 Task: Set due date "now".
Action: Mouse moved to (946, 252)
Screenshot: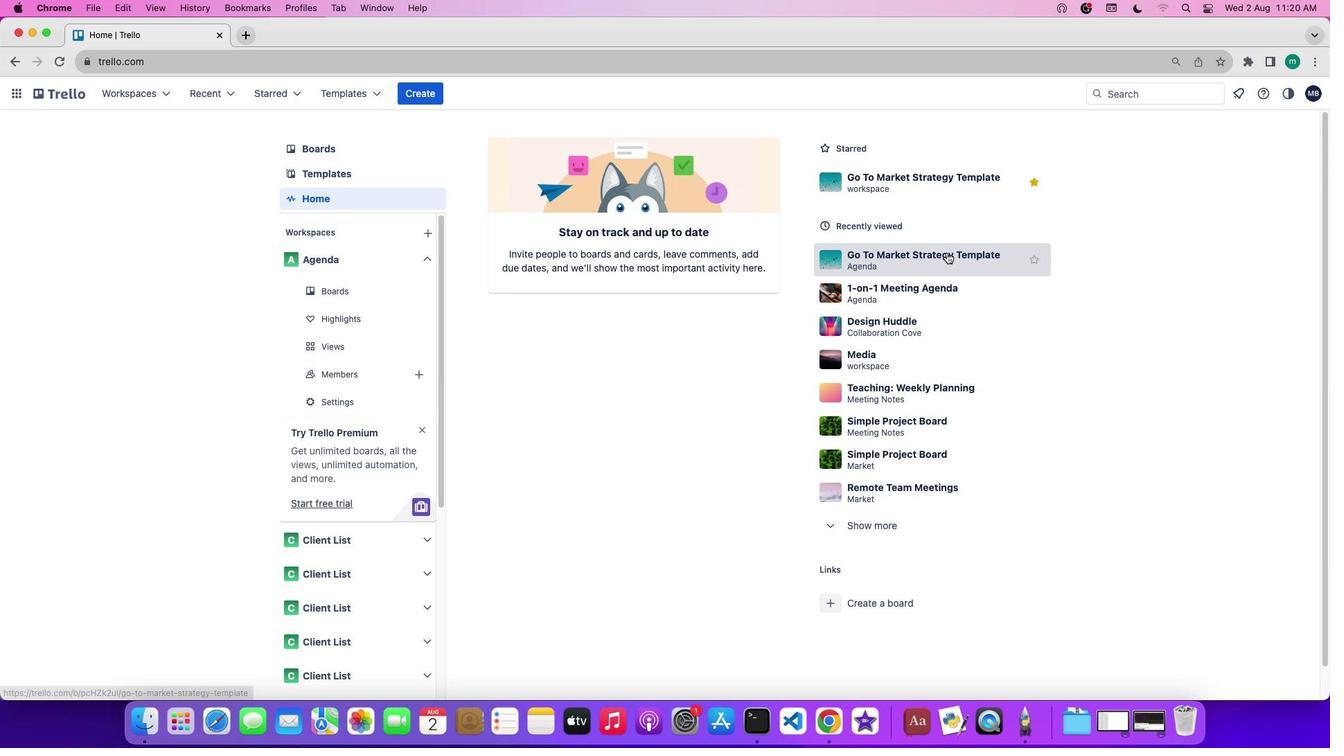 
Action: Mouse pressed left at (946, 252)
Screenshot: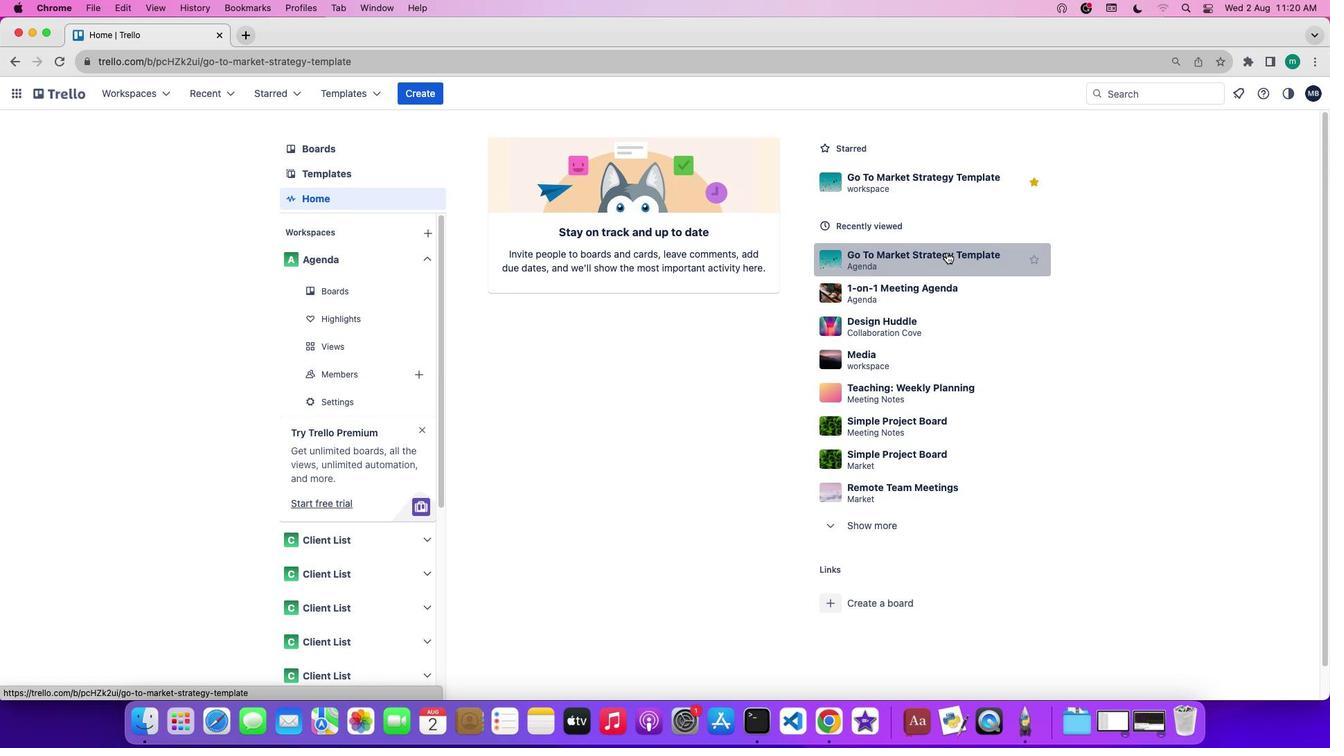
Action: Mouse moved to (1161, 306)
Screenshot: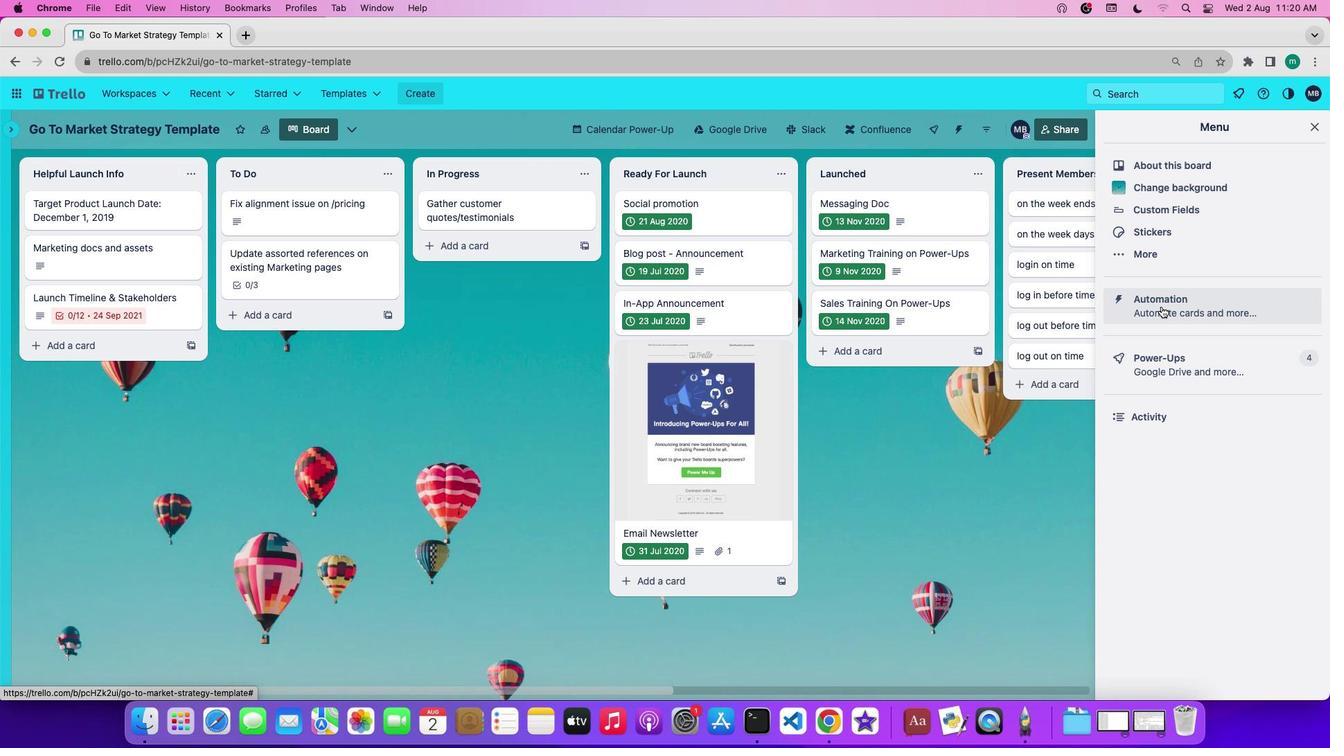 
Action: Mouse pressed left at (1161, 306)
Screenshot: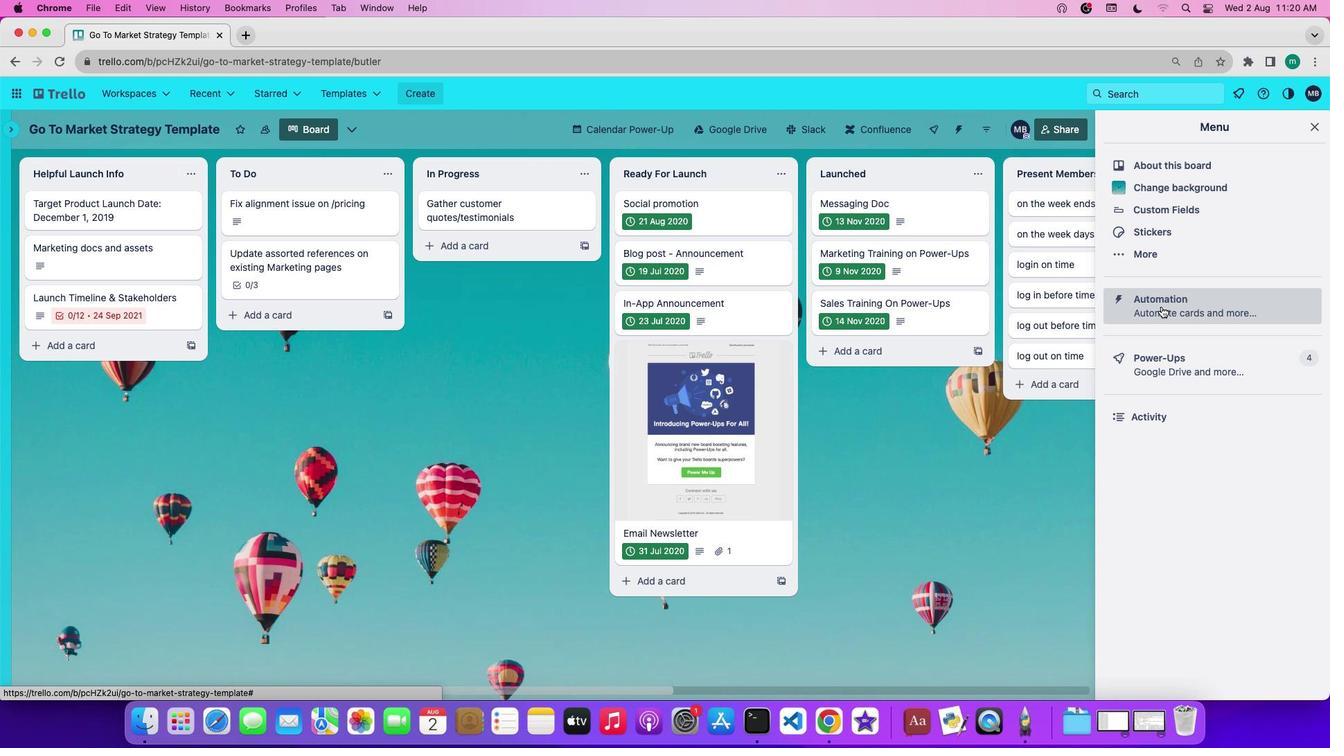 
Action: Mouse moved to (67, 358)
Screenshot: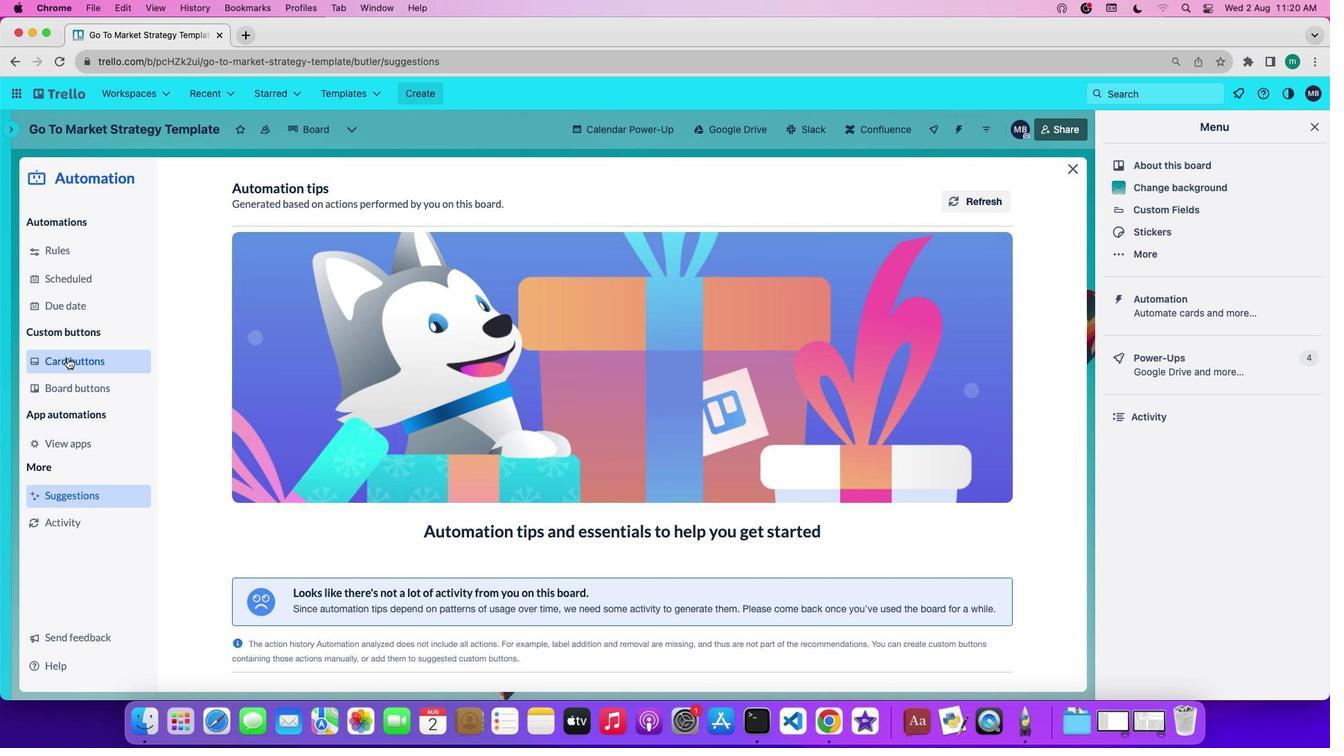 
Action: Mouse pressed left at (67, 358)
Screenshot: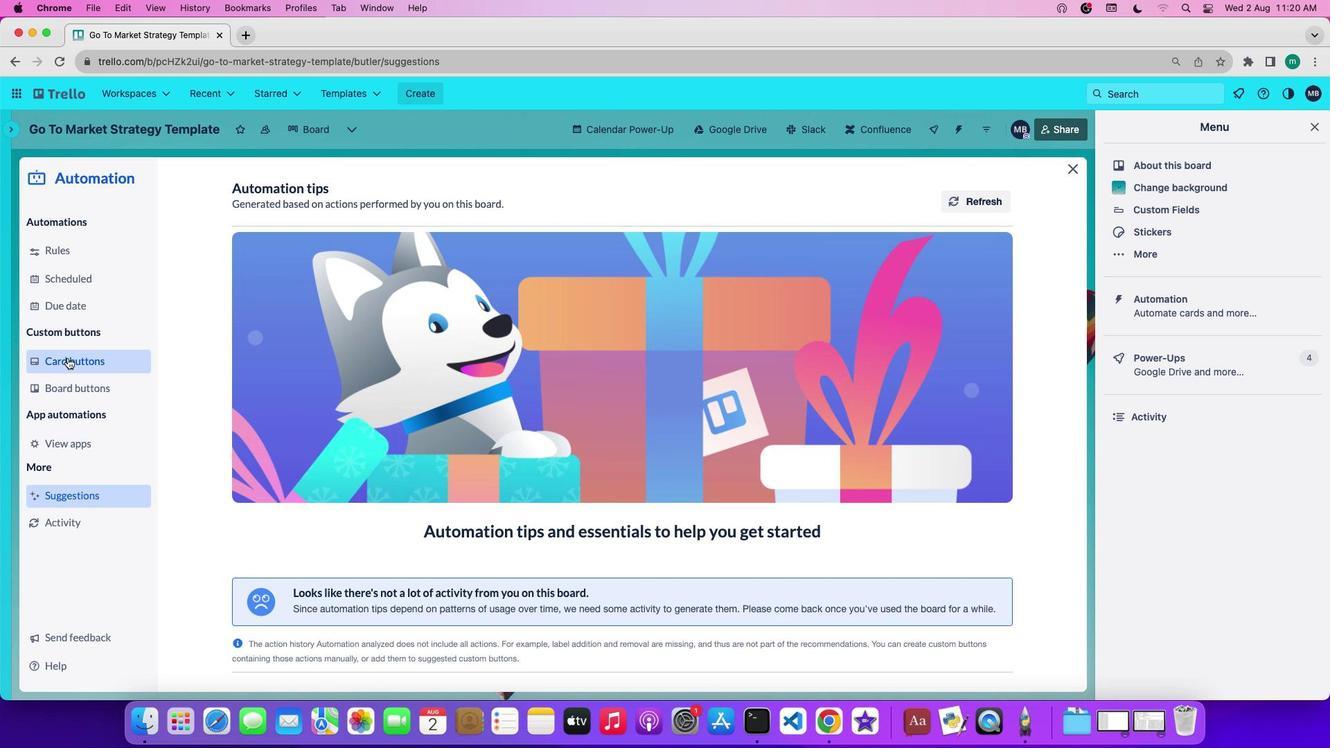 
Action: Mouse moved to (297, 482)
Screenshot: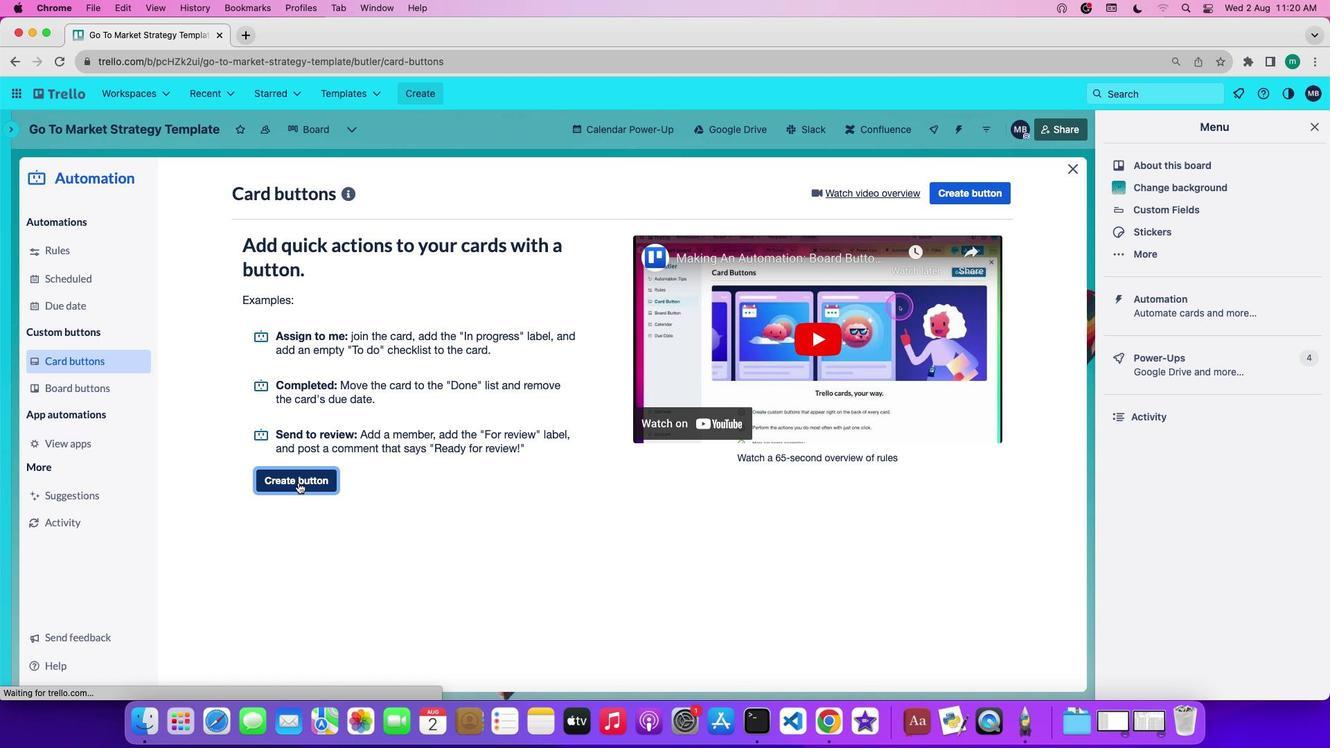 
Action: Mouse pressed left at (297, 482)
Screenshot: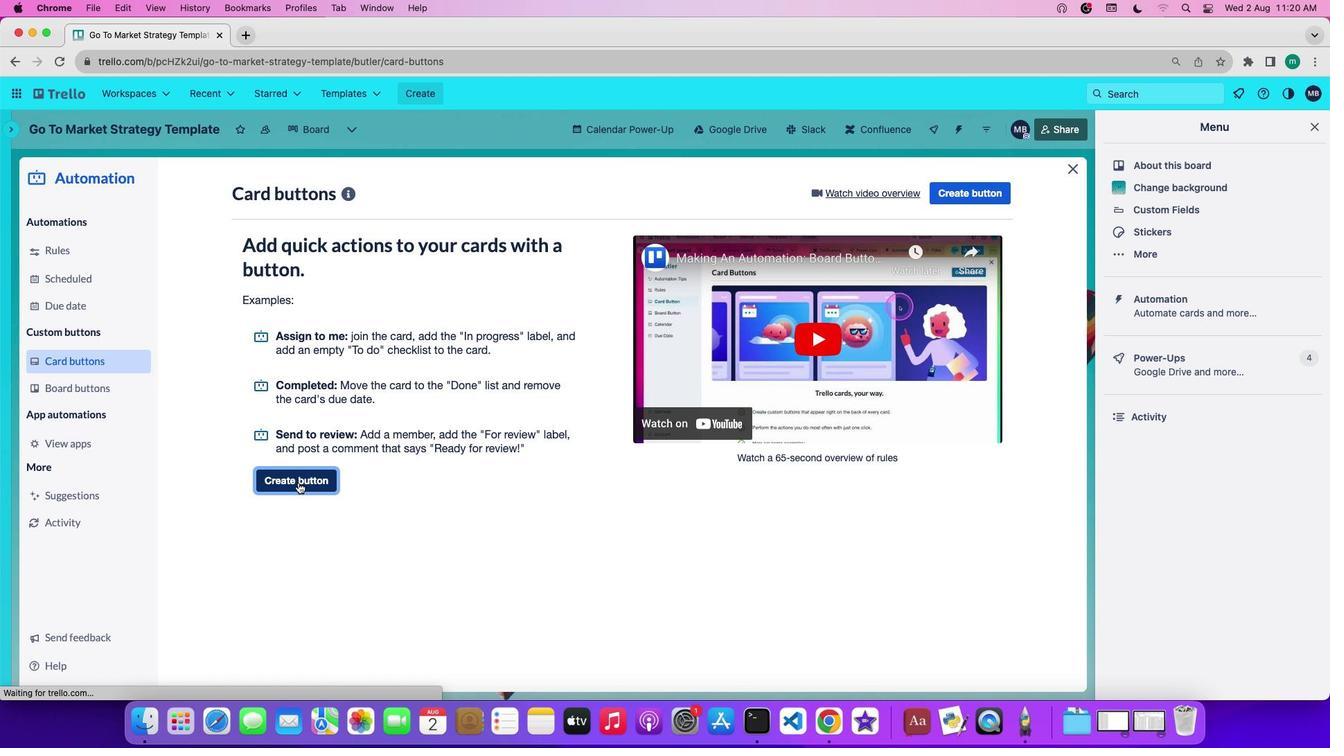 
Action: Mouse moved to (540, 377)
Screenshot: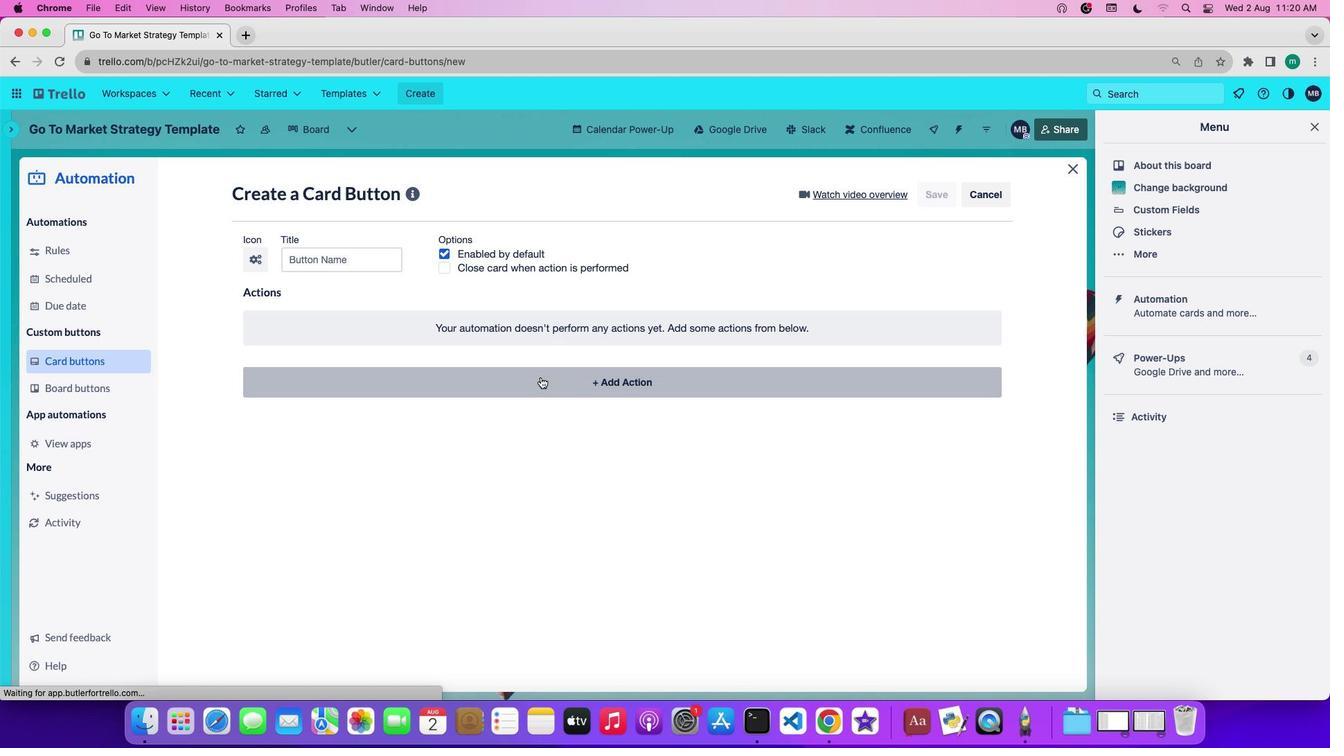 
Action: Mouse pressed left at (540, 377)
Screenshot: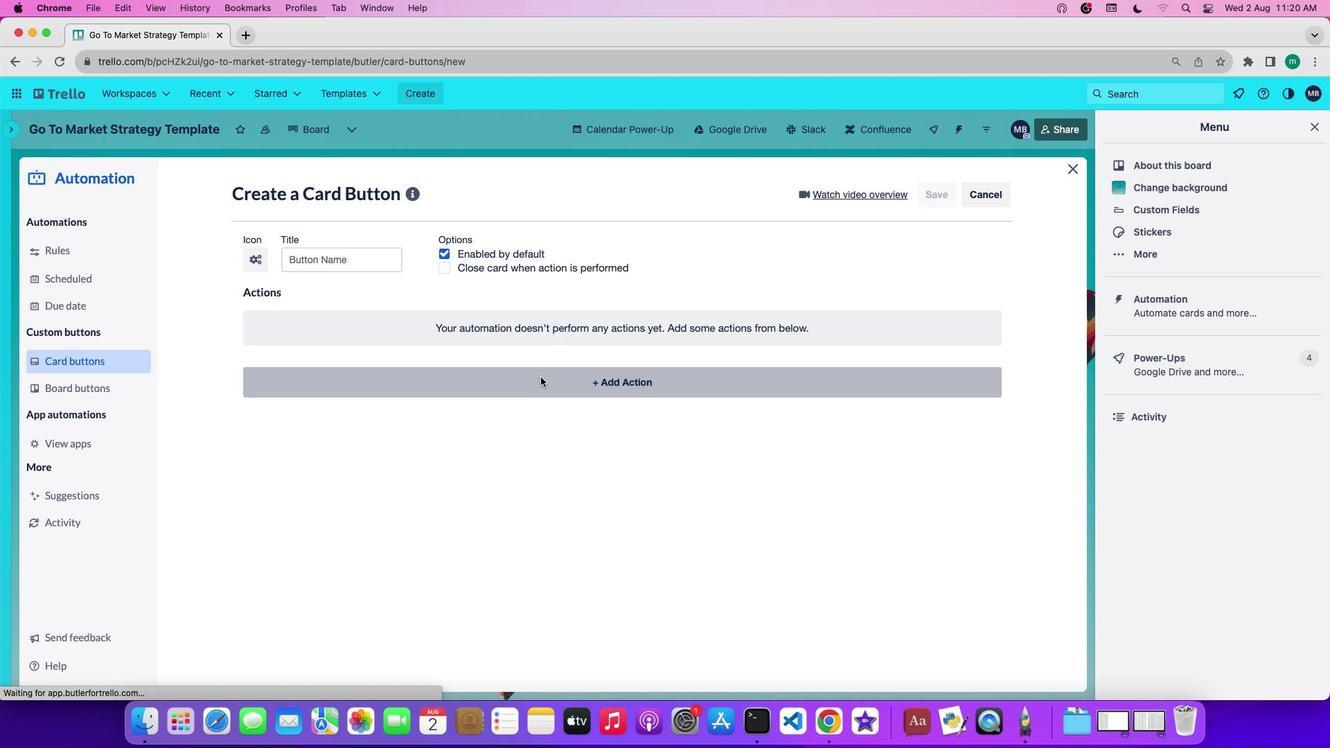 
Action: Mouse moved to (381, 415)
Screenshot: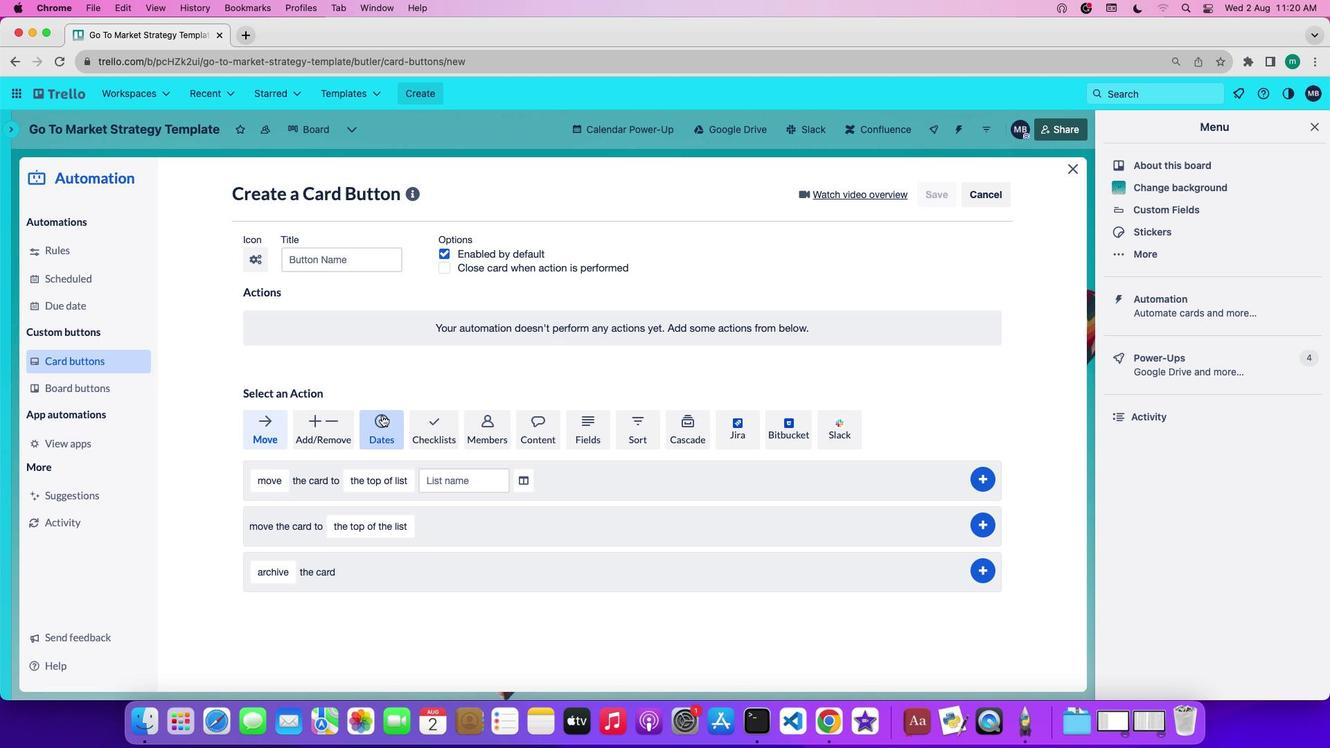 
Action: Mouse pressed left at (381, 415)
Screenshot: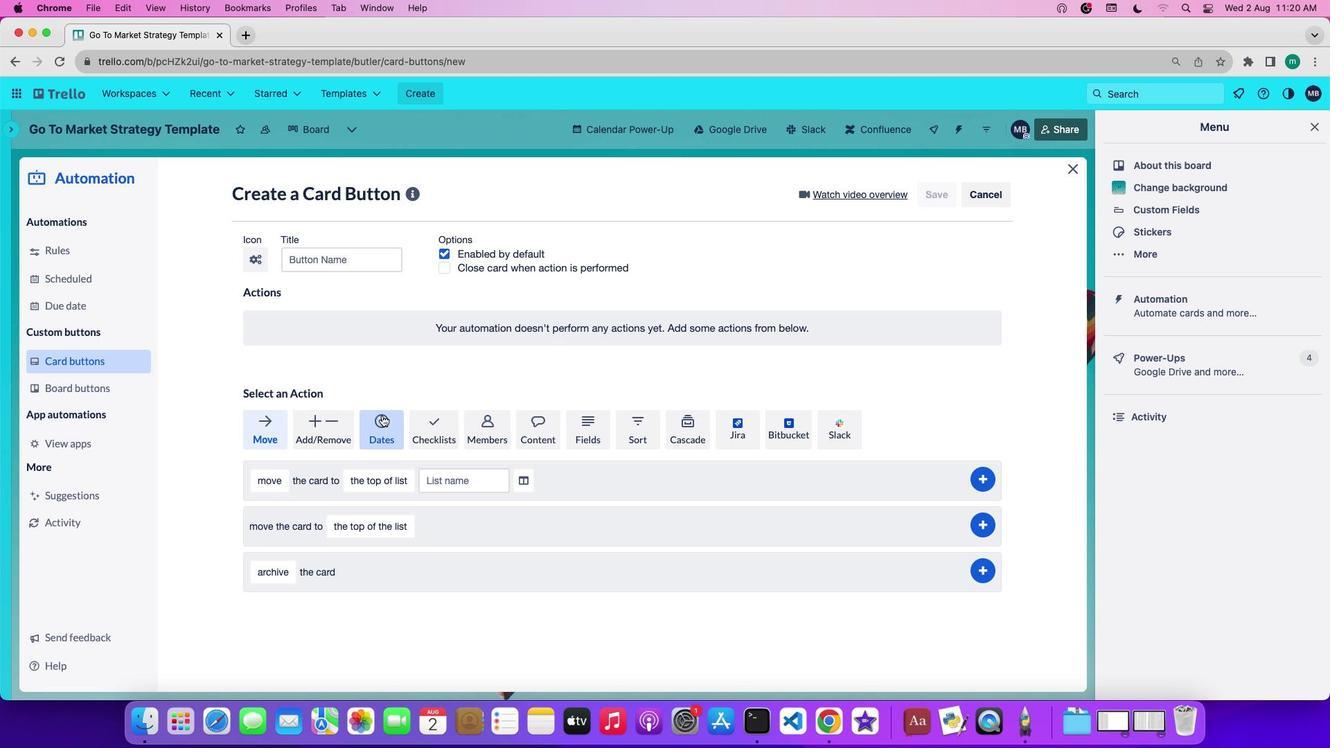 
Action: Mouse moved to (281, 526)
Screenshot: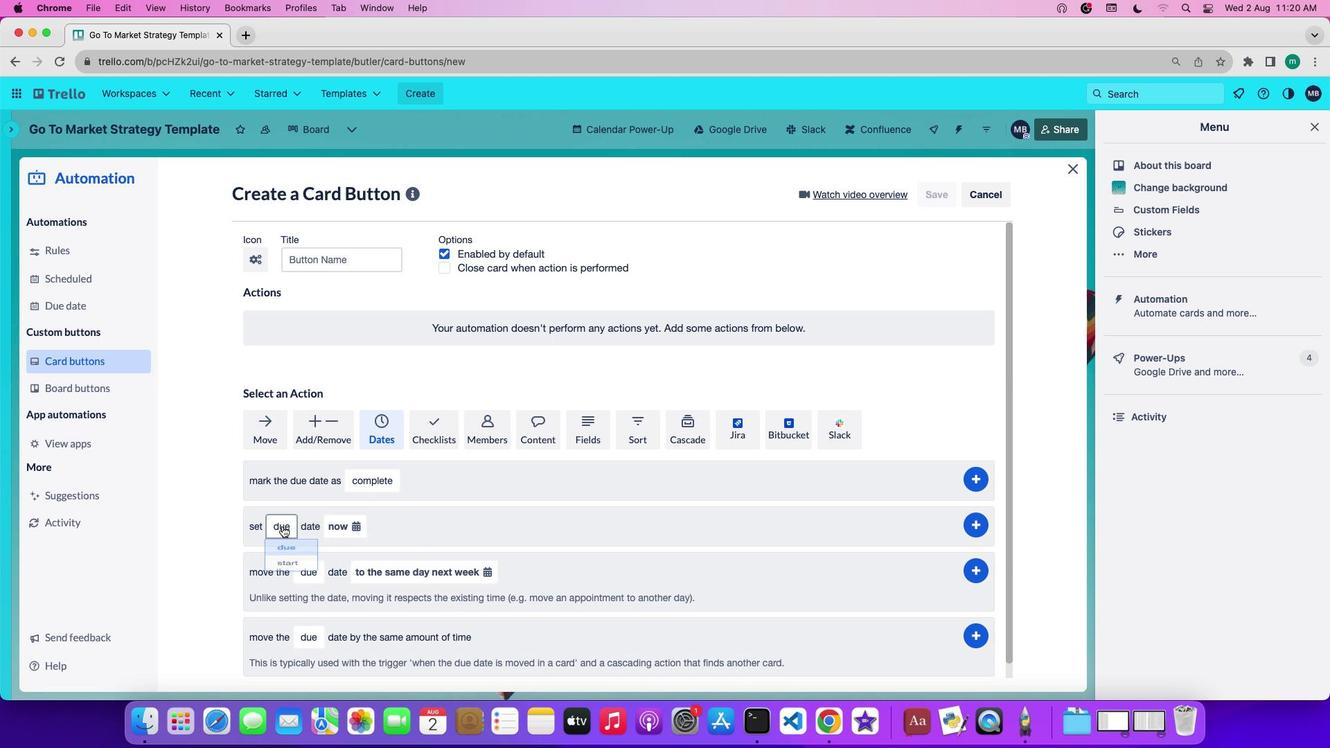 
Action: Mouse pressed left at (281, 526)
Screenshot: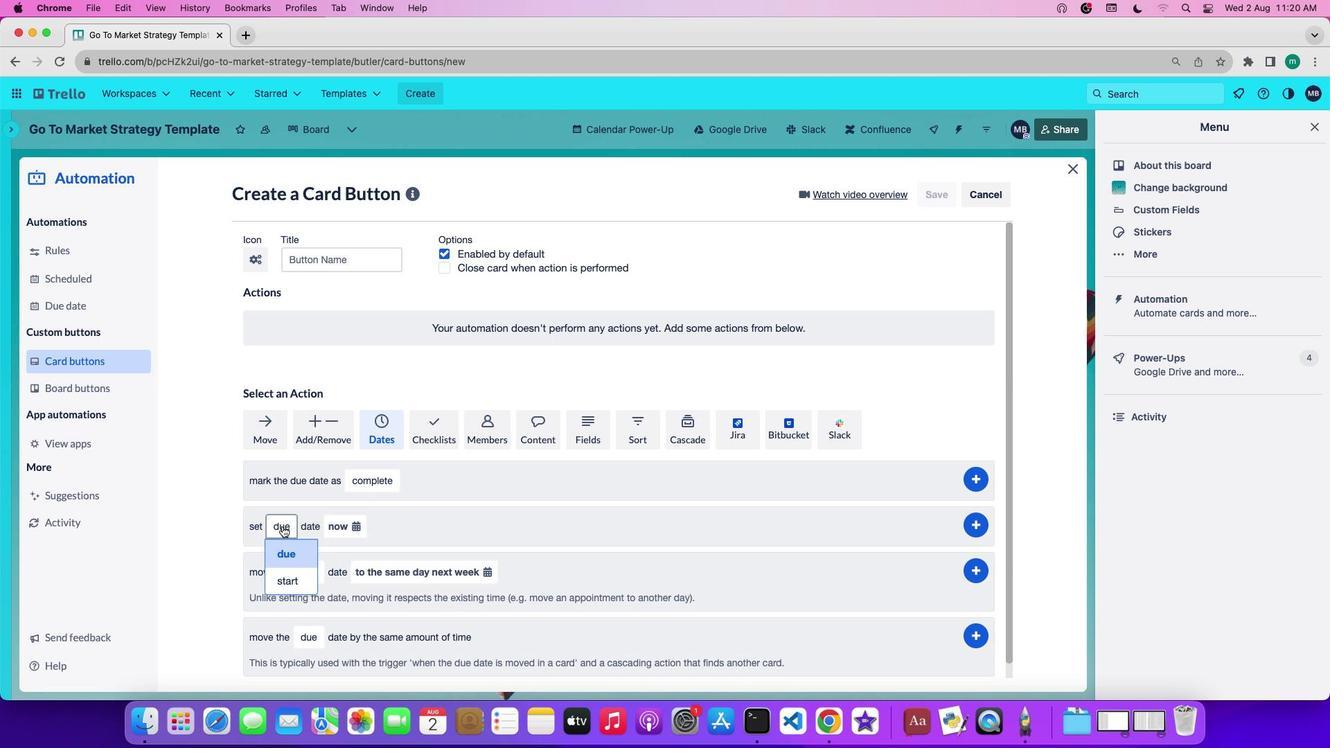 
Action: Mouse moved to (286, 548)
Screenshot: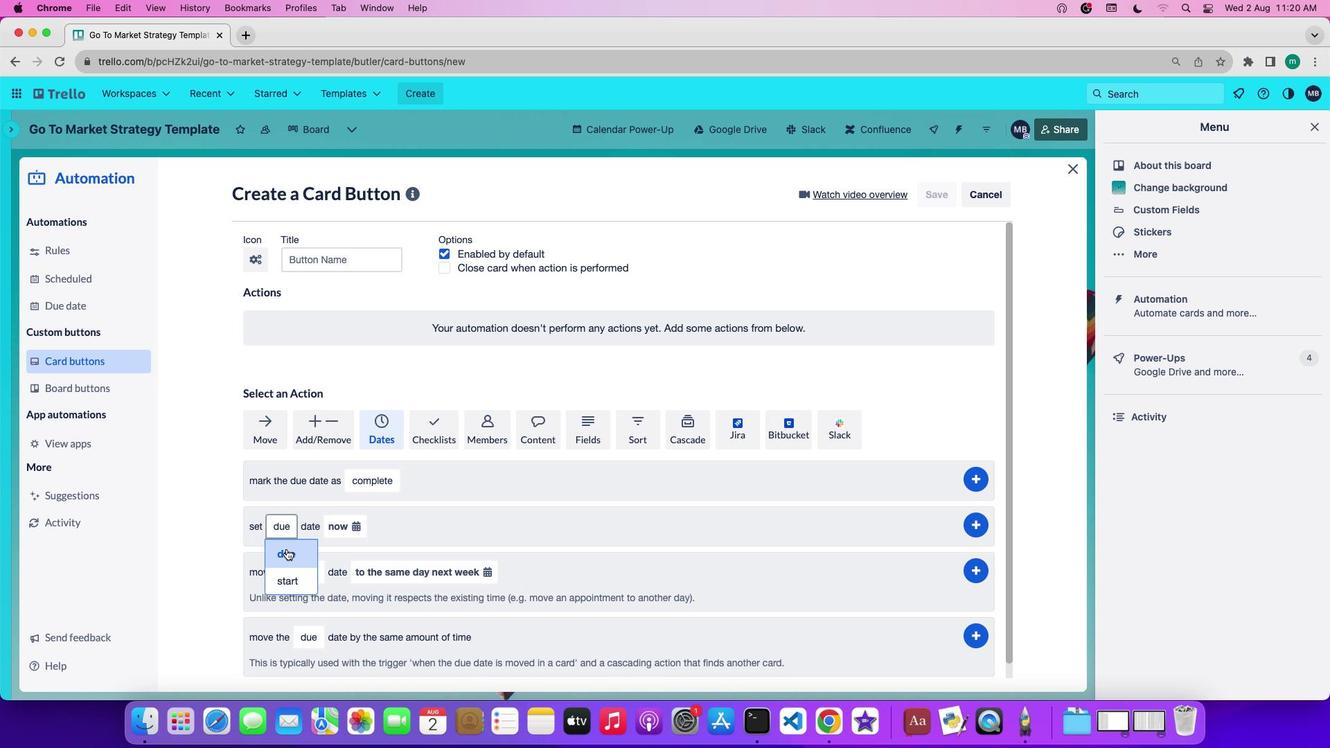 
Action: Mouse pressed left at (286, 548)
Screenshot: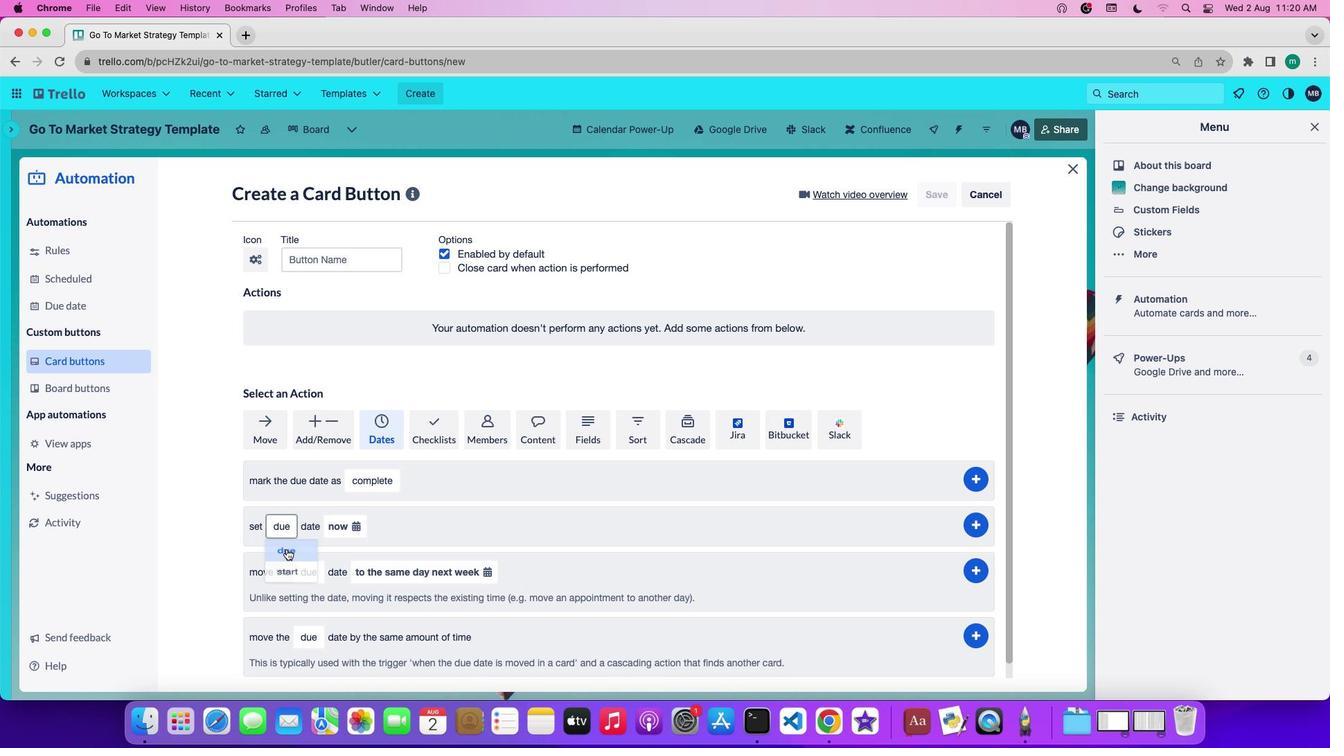 
Action: Mouse moved to (338, 531)
Screenshot: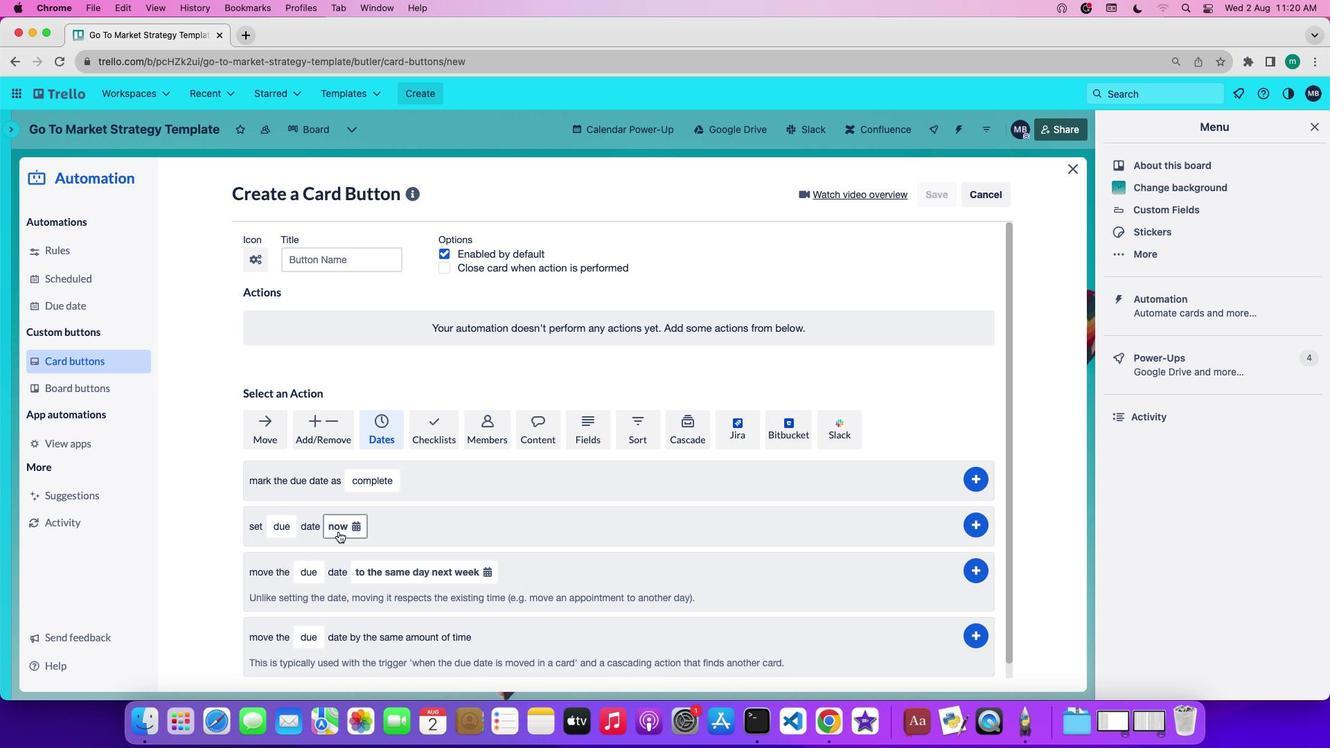 
Action: Mouse pressed left at (338, 531)
Screenshot: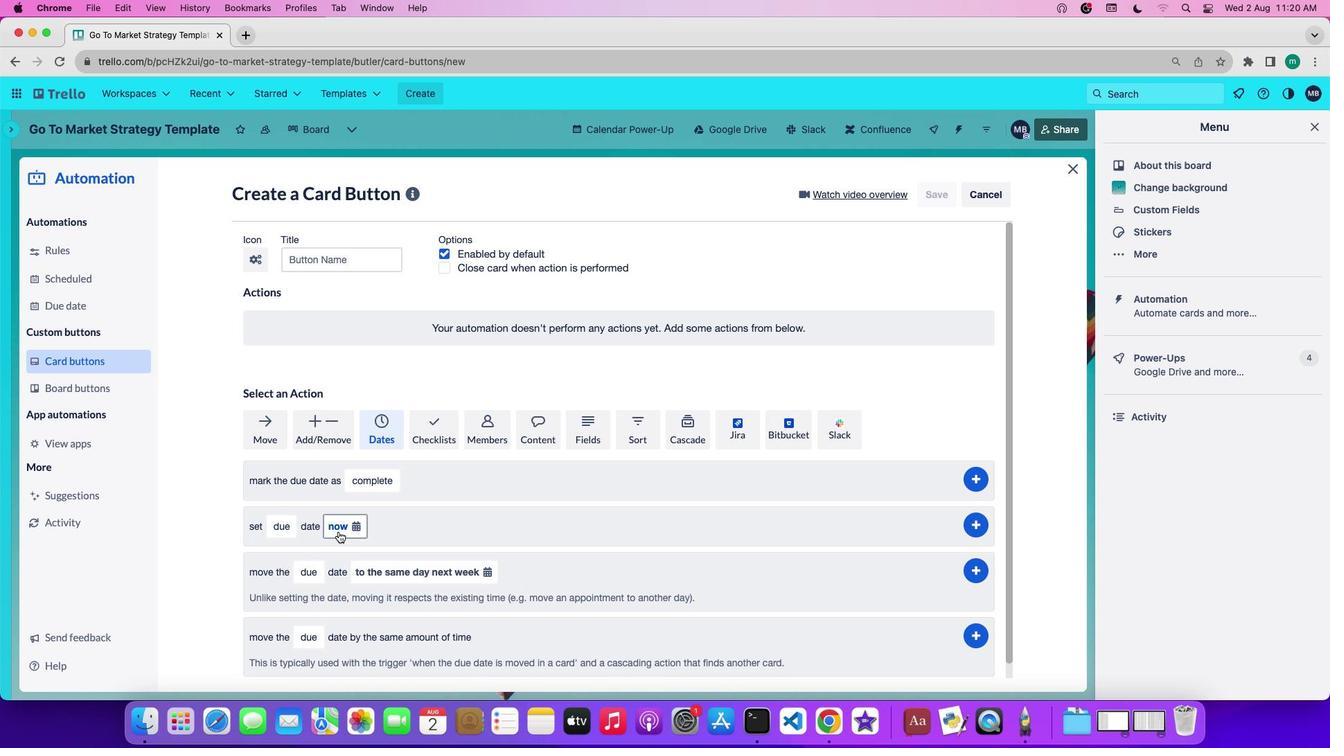 
Action: Mouse moved to (349, 575)
Screenshot: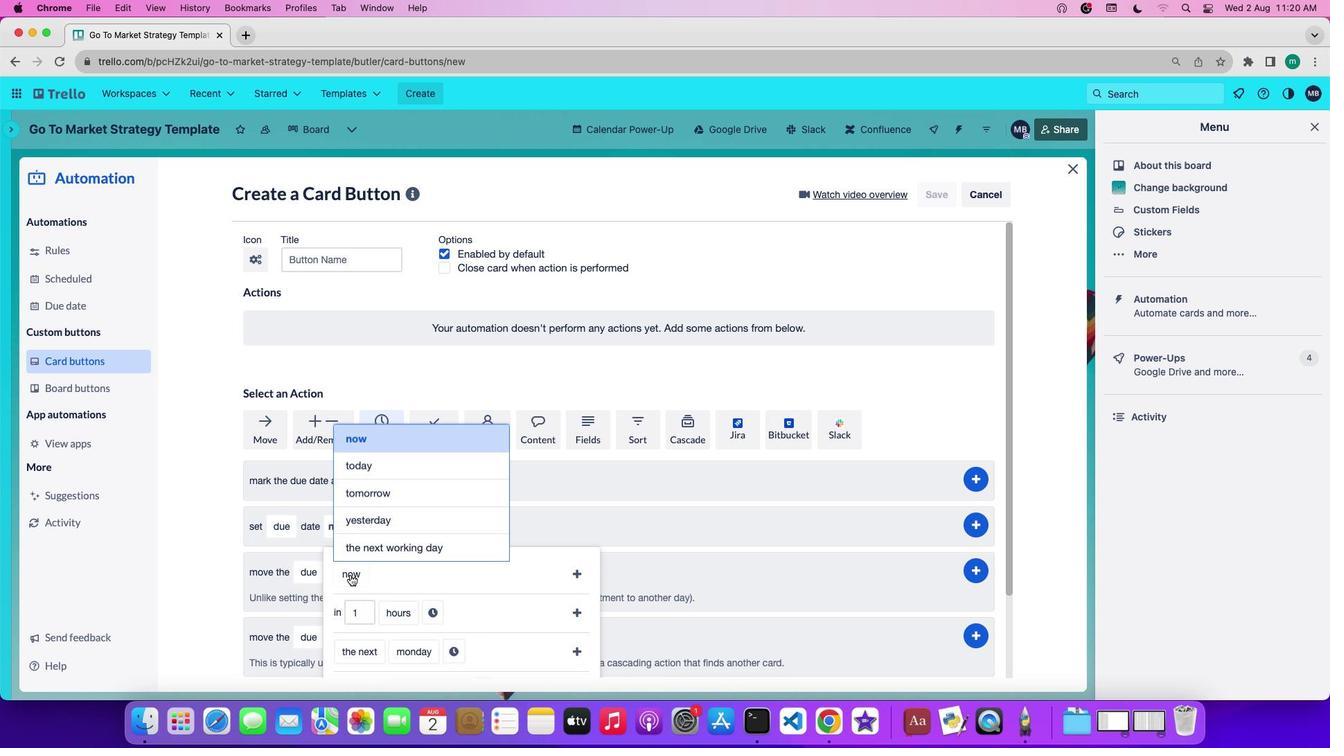 
Action: Mouse pressed left at (349, 575)
Screenshot: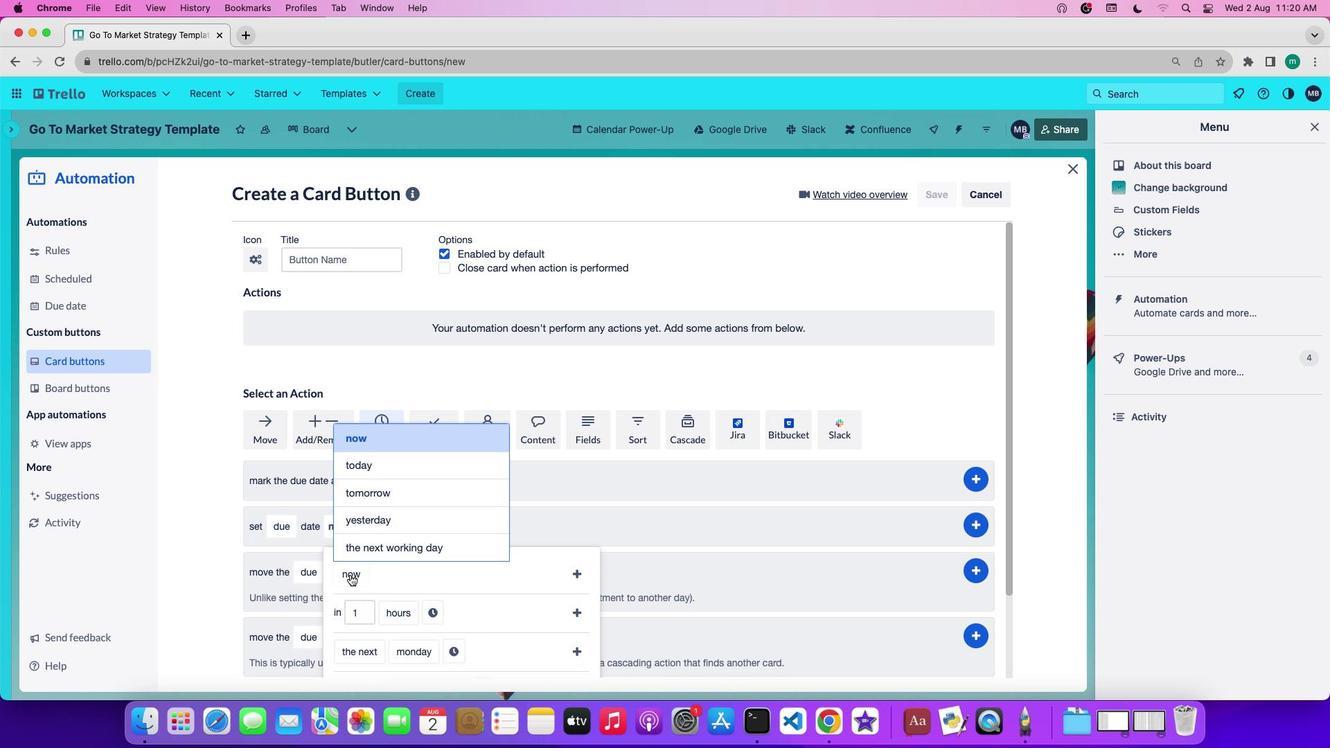 
Action: Mouse moved to (386, 426)
Screenshot: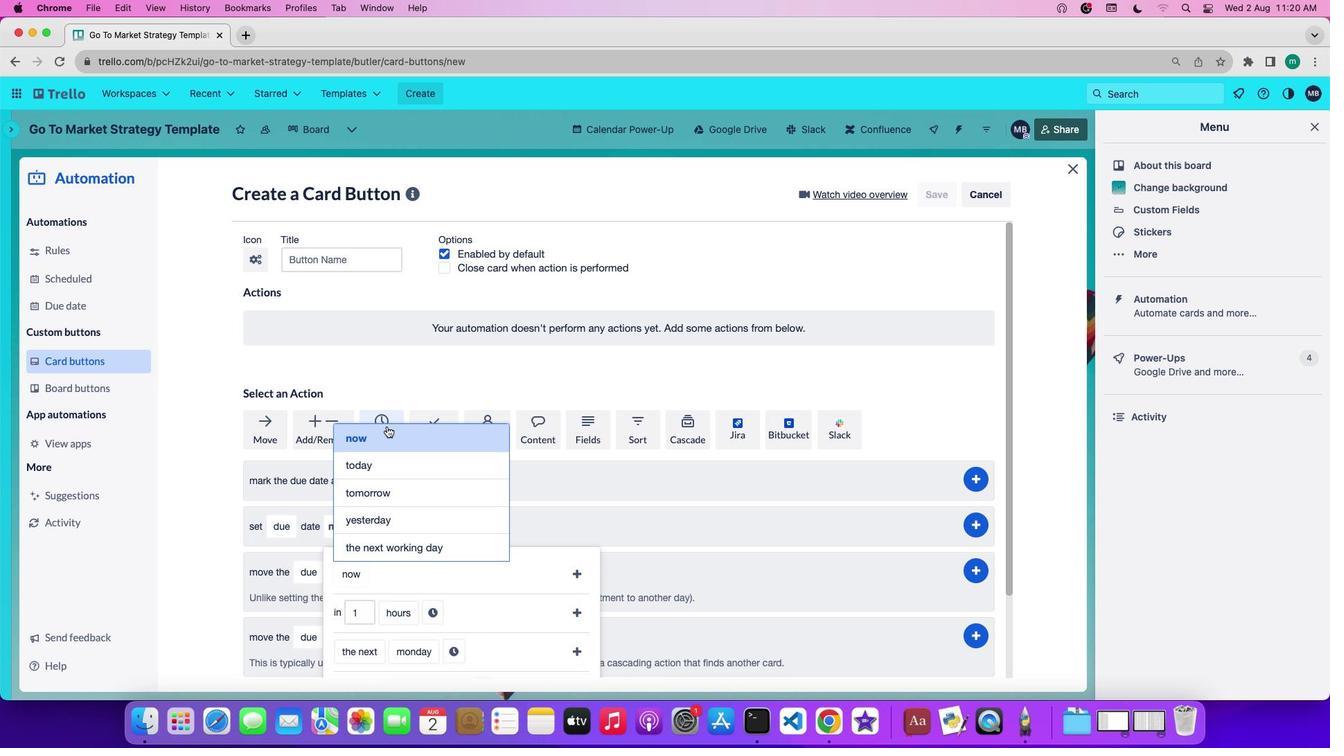 
Action: Mouse pressed left at (386, 426)
Screenshot: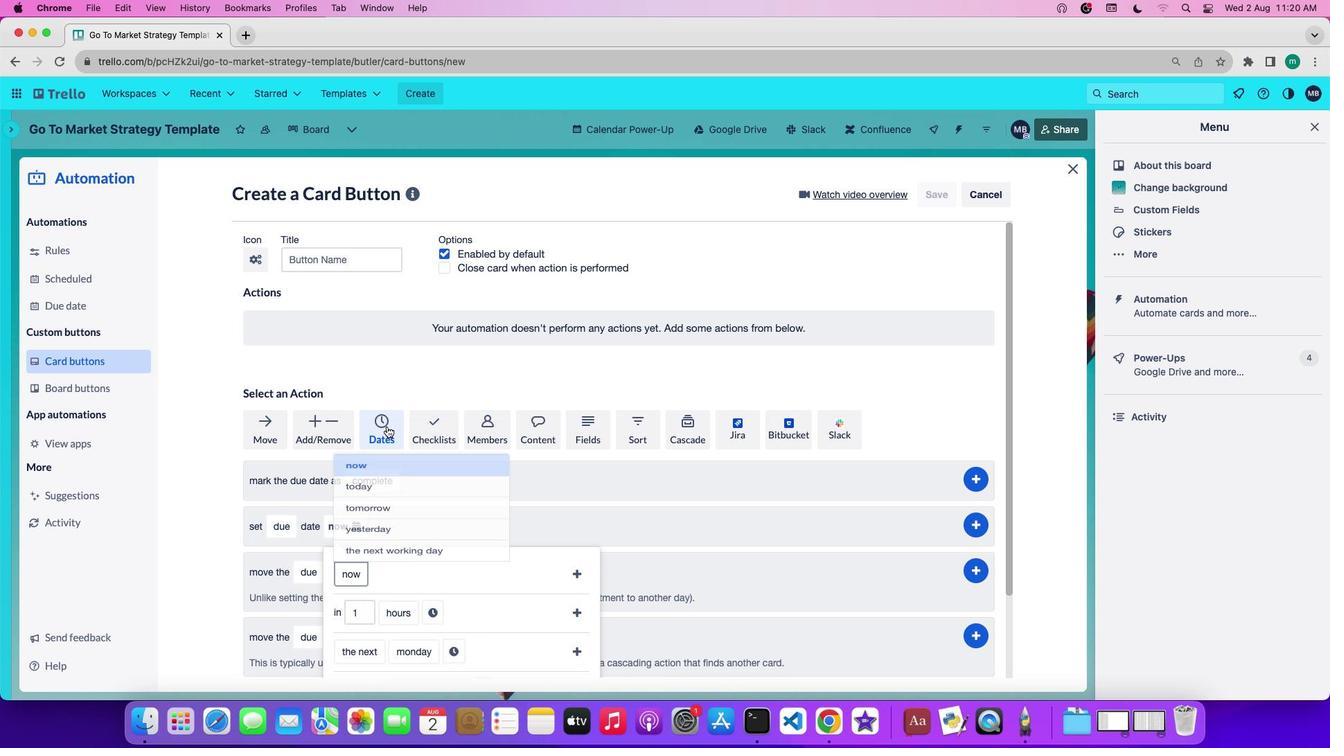 
Action: Mouse moved to (575, 575)
Screenshot: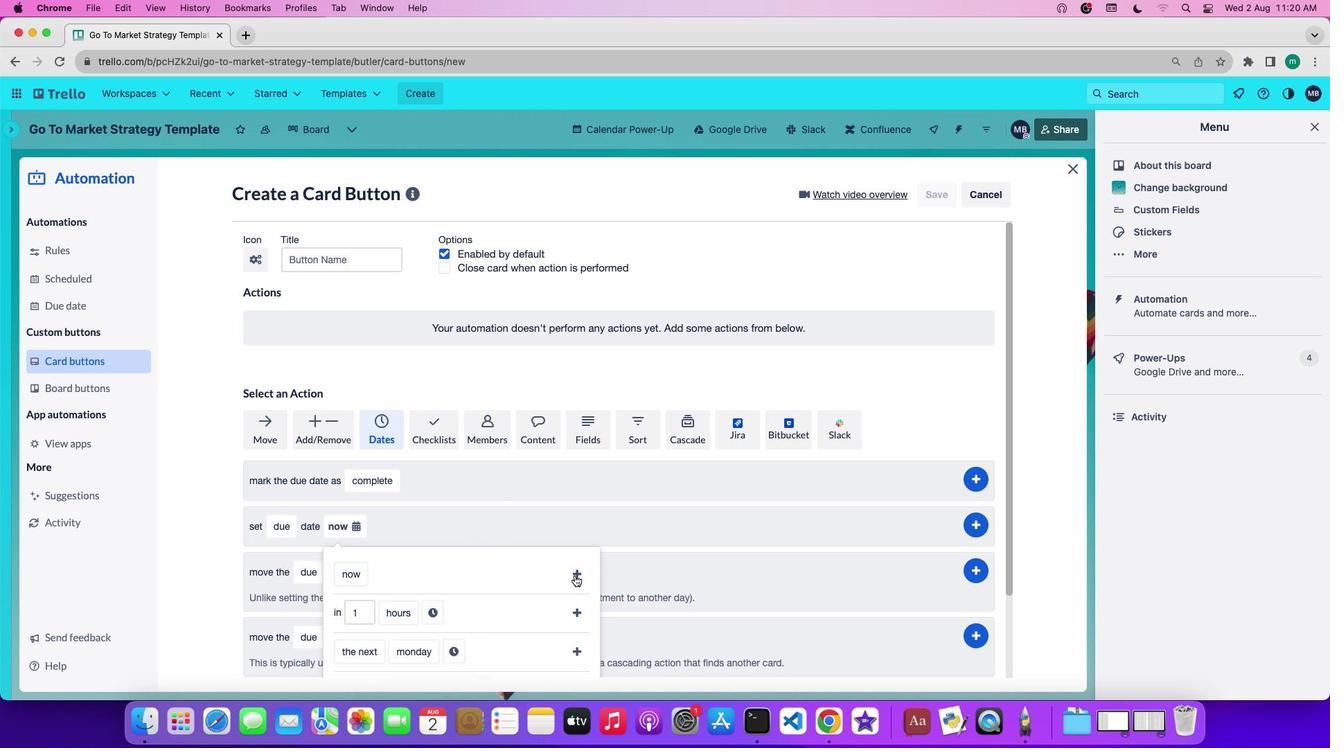 
Action: Mouse pressed left at (575, 575)
Screenshot: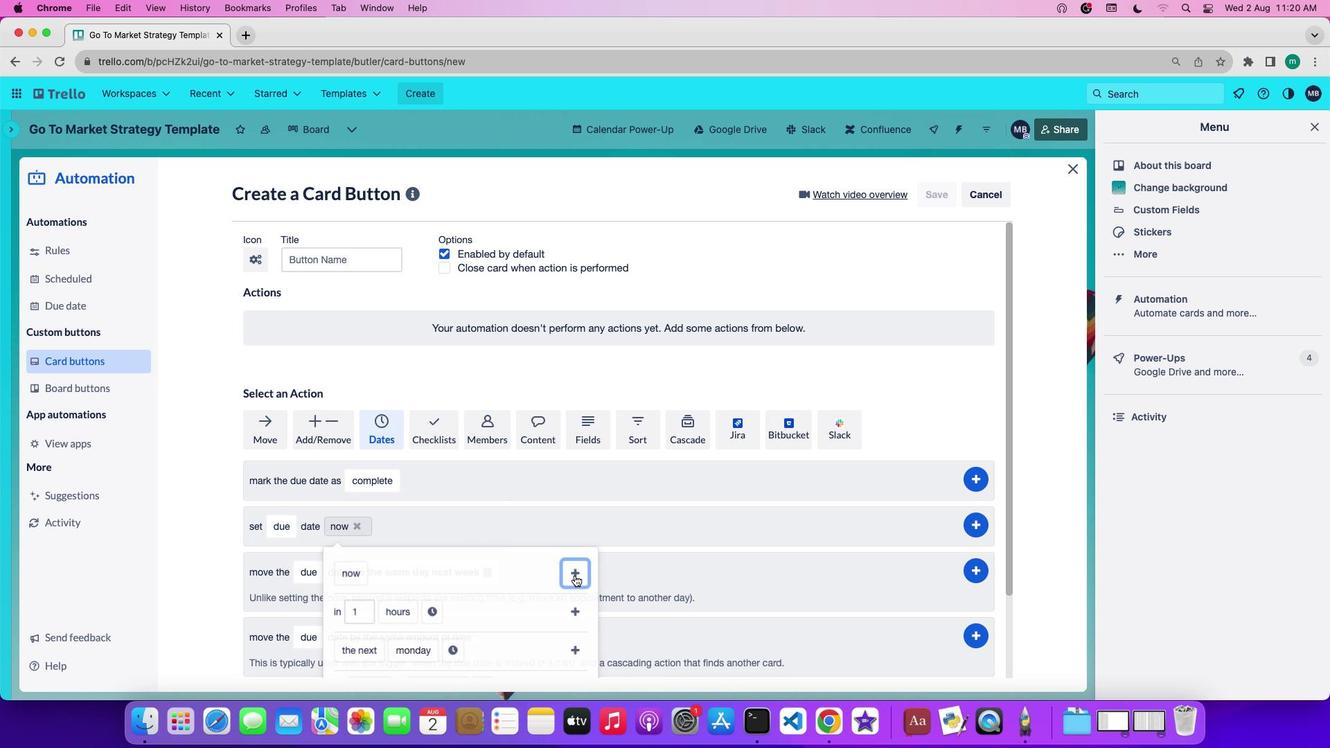
Action: Mouse moved to (978, 520)
Screenshot: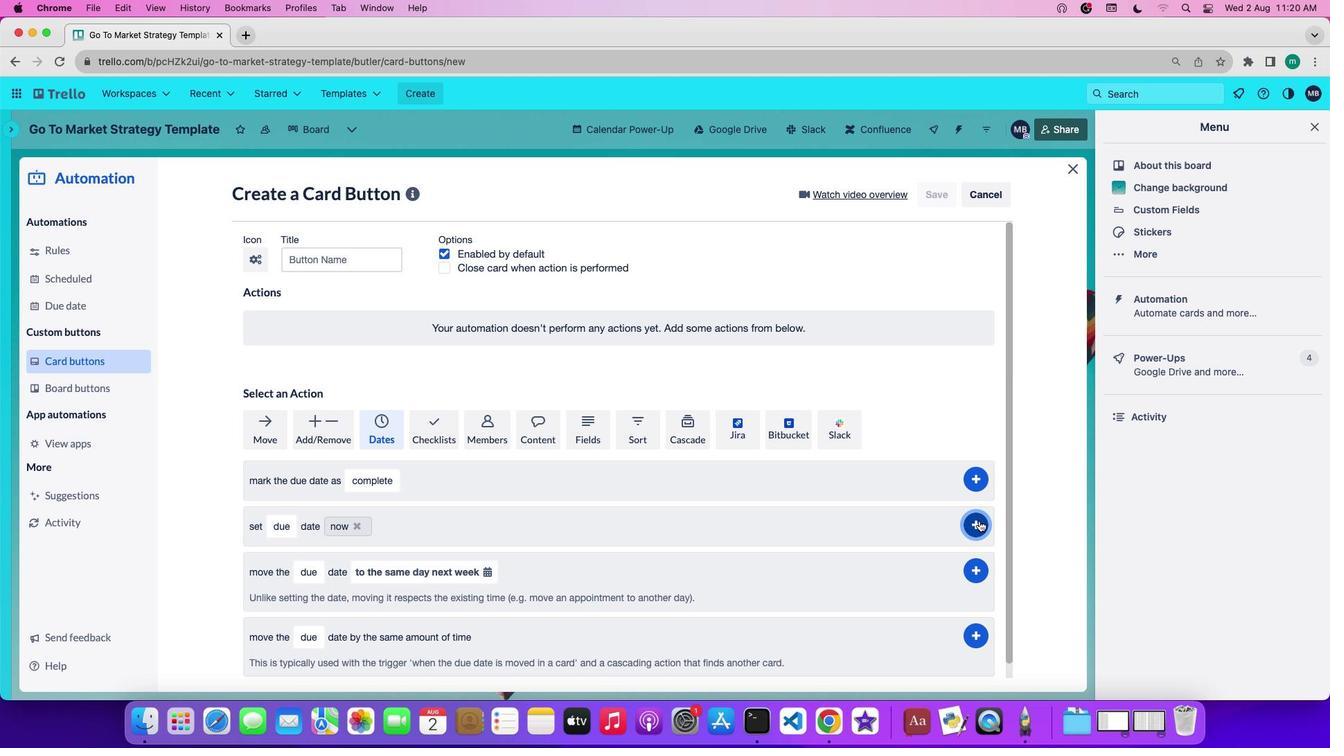 
Action: Mouse pressed left at (978, 520)
Screenshot: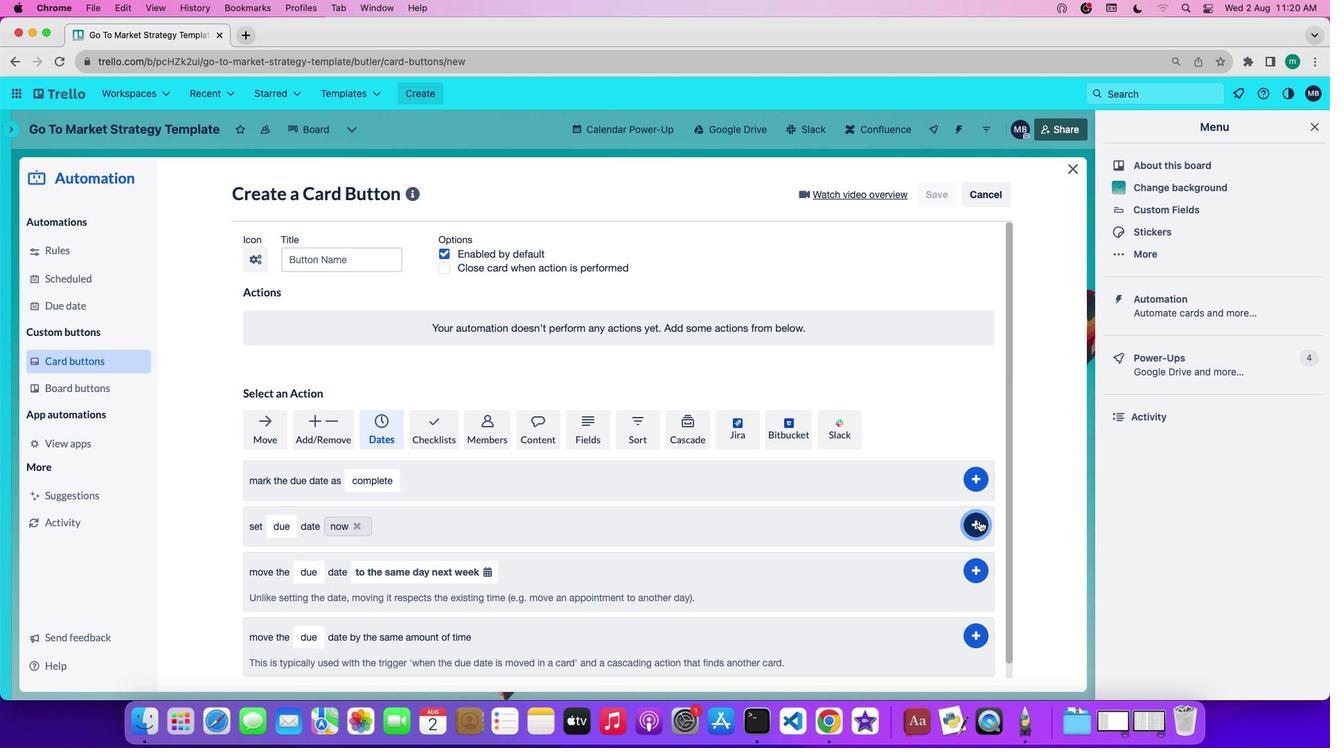 
Action: Mouse moved to (861, 541)
Screenshot: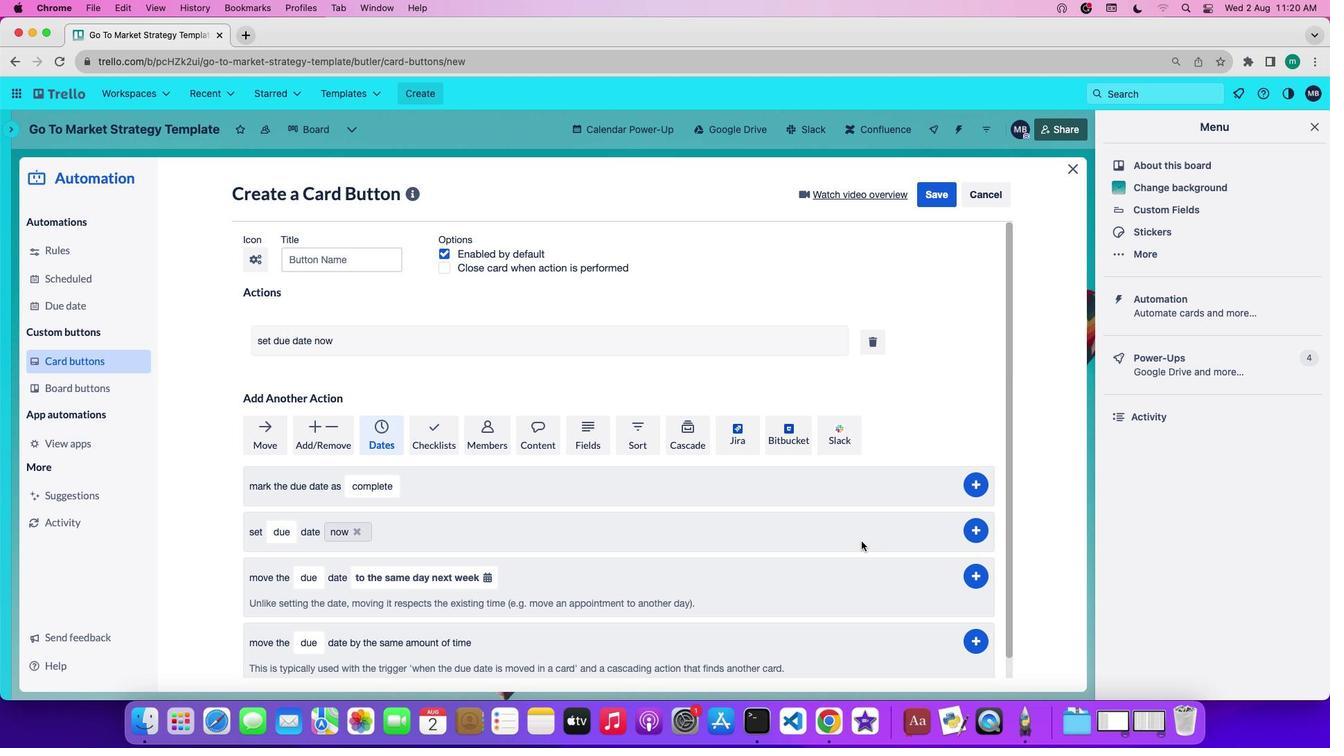 
